 Task: Add Tieman's Dark Fusion, Ground to the cart.
Action: Mouse pressed left at (14, 82)
Screenshot: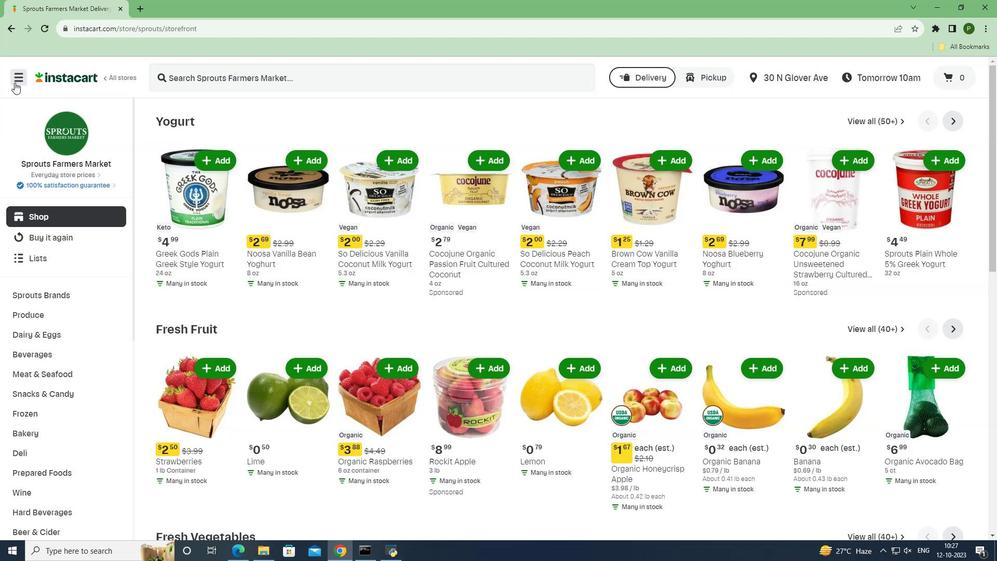 
Action: Mouse moved to (30, 283)
Screenshot: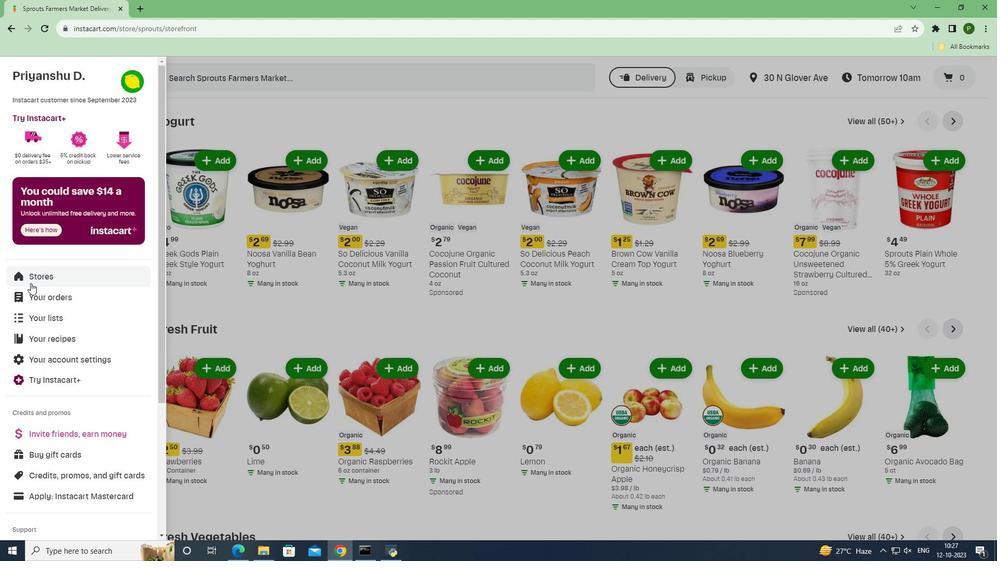 
Action: Mouse pressed left at (30, 283)
Screenshot: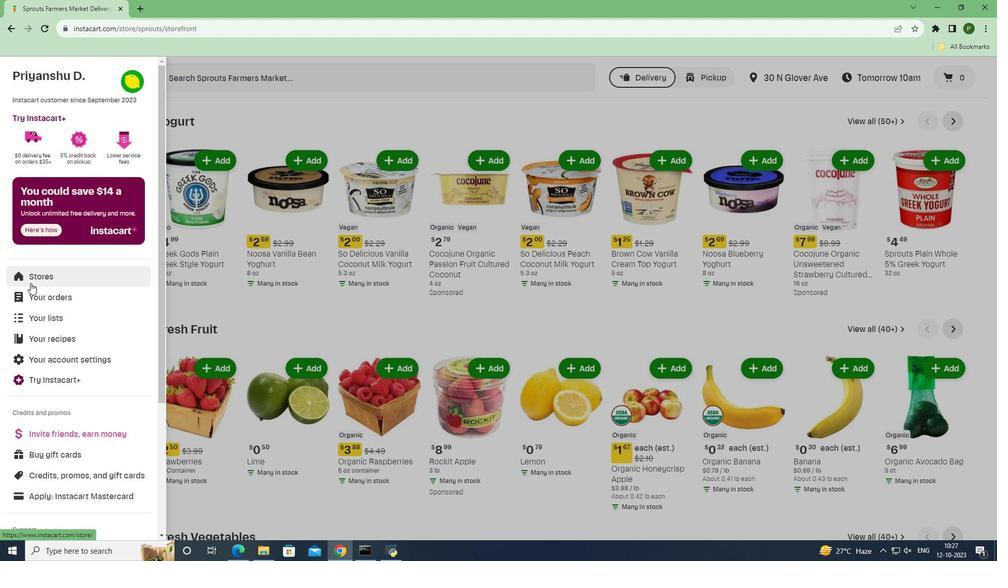 
Action: Mouse moved to (239, 123)
Screenshot: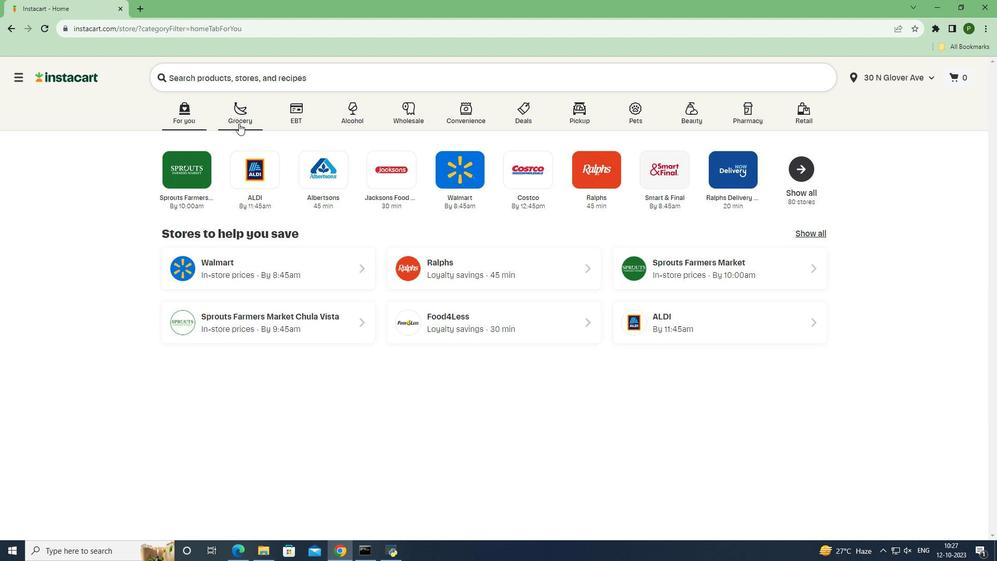 
Action: Mouse pressed left at (239, 123)
Screenshot: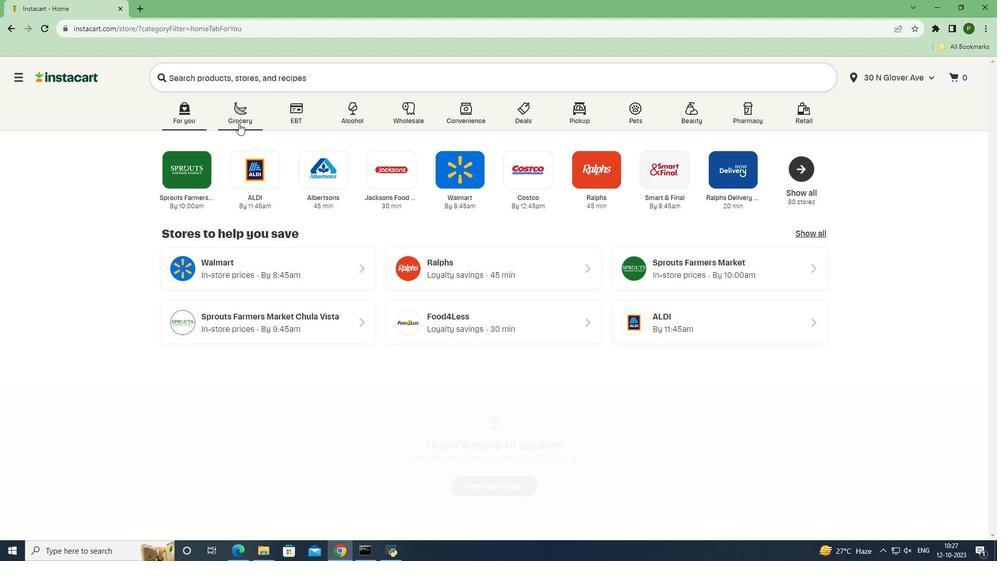
Action: Mouse moved to (421, 246)
Screenshot: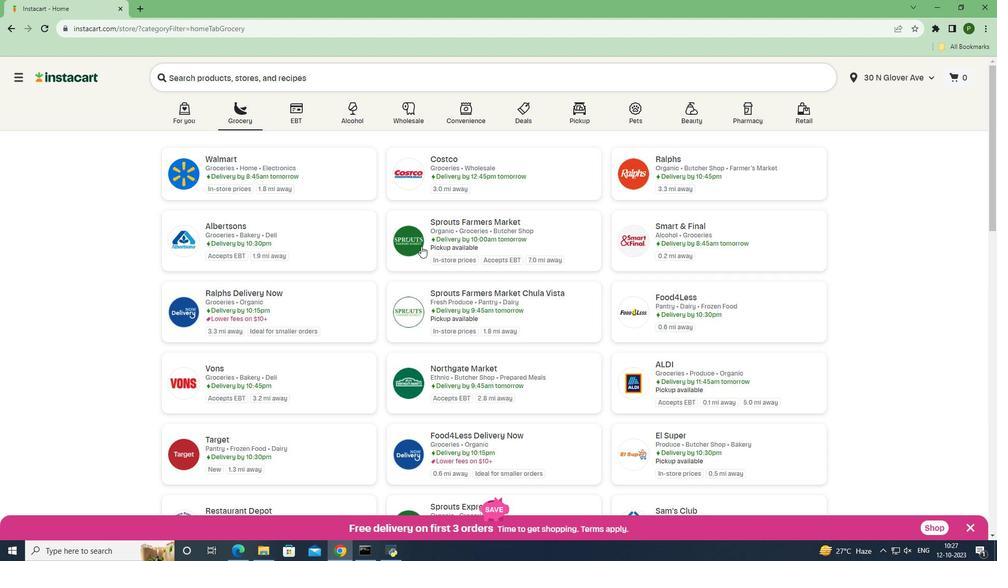 
Action: Mouse pressed left at (421, 246)
Screenshot: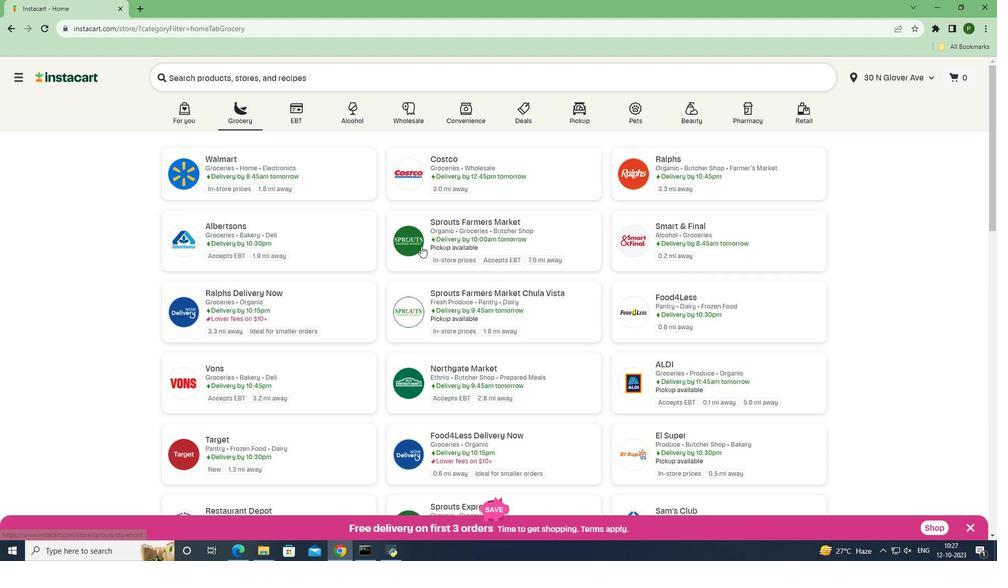 
Action: Mouse moved to (80, 363)
Screenshot: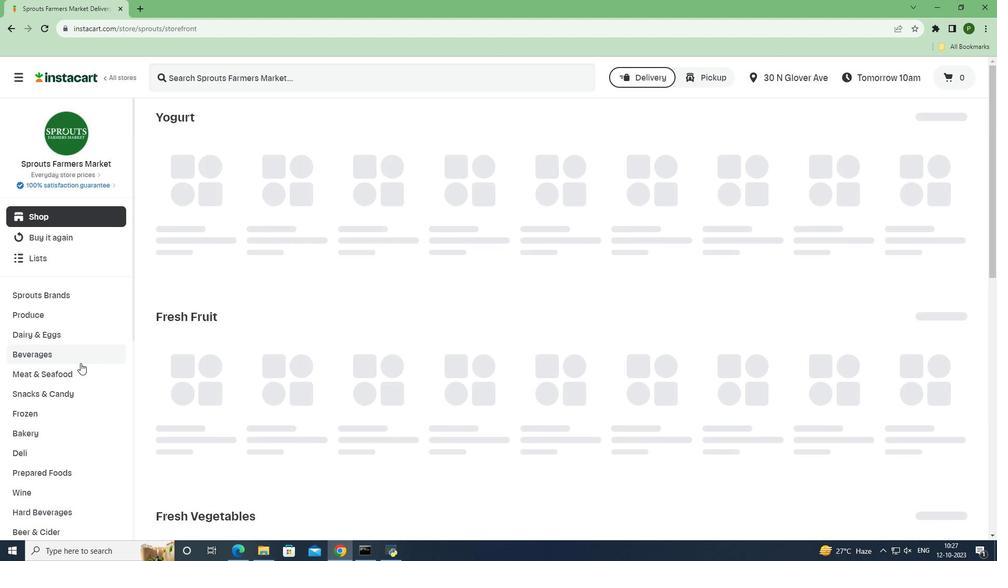 
Action: Mouse pressed left at (80, 363)
Screenshot: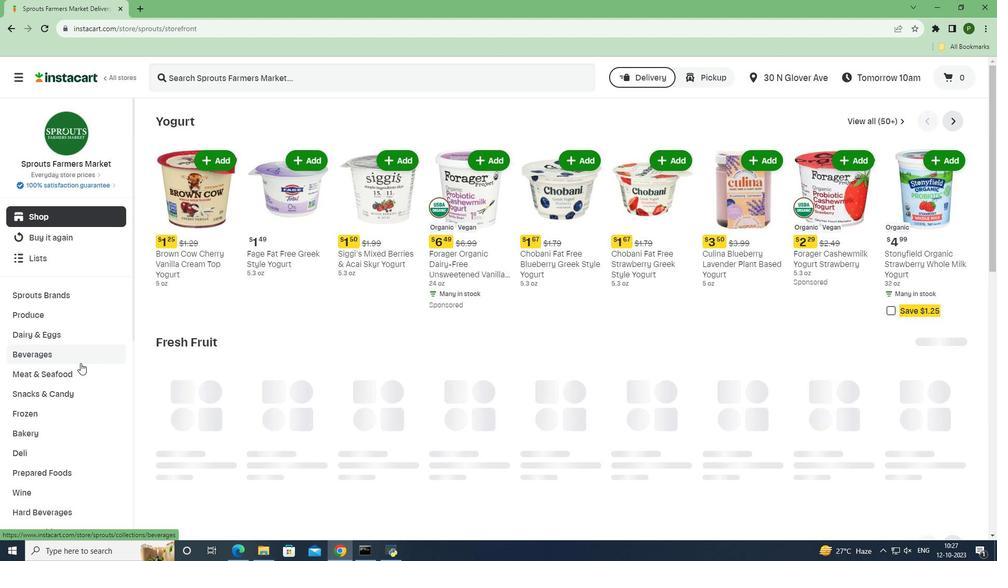 
Action: Mouse moved to (390, 149)
Screenshot: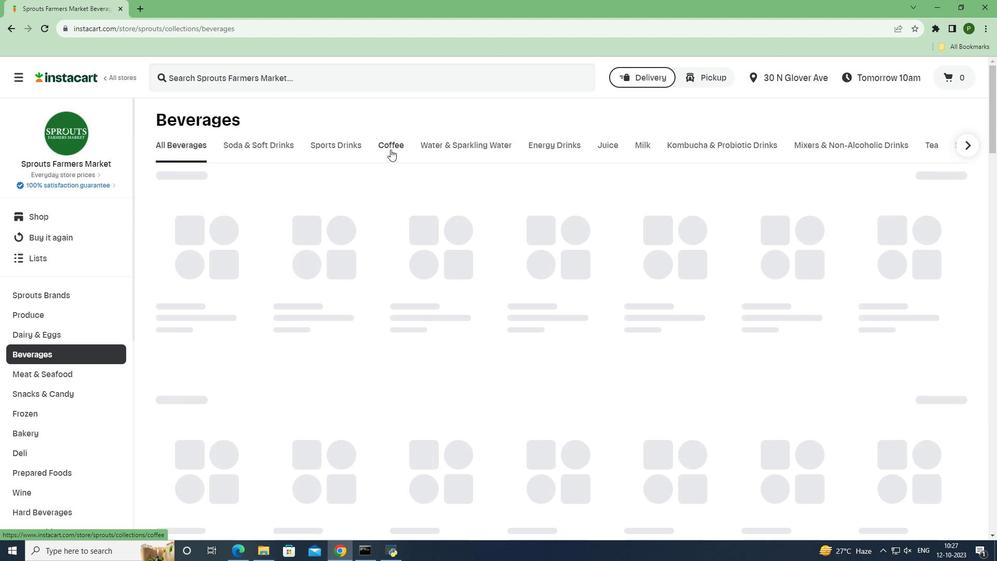 
Action: Mouse pressed left at (390, 149)
Screenshot: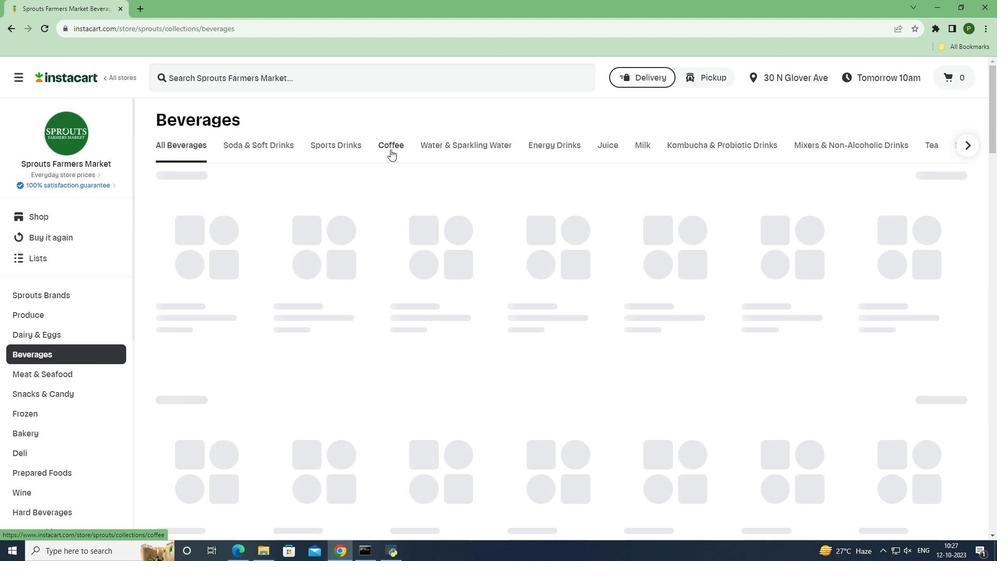
Action: Mouse moved to (294, 72)
Screenshot: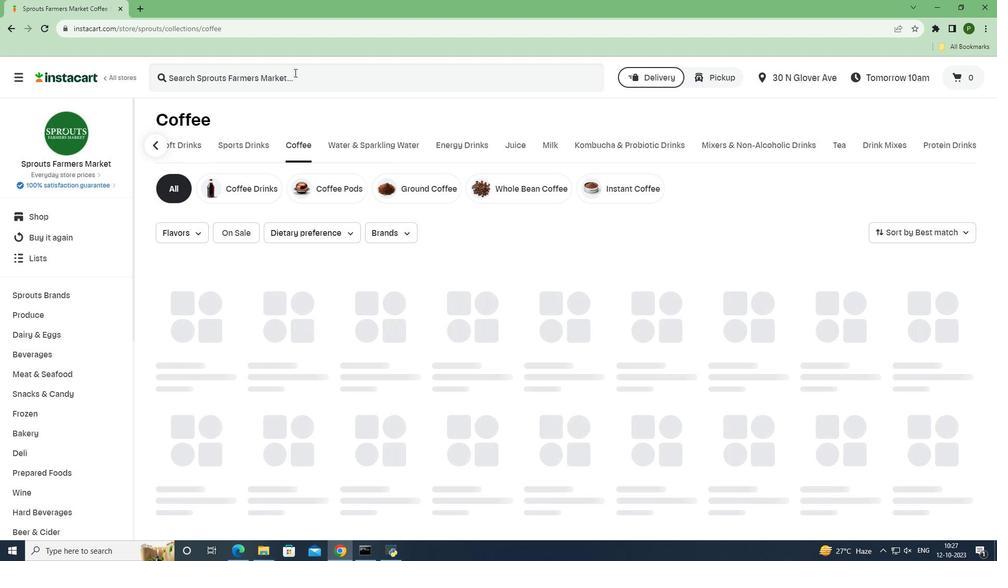 
Action: Mouse pressed left at (294, 72)
Screenshot: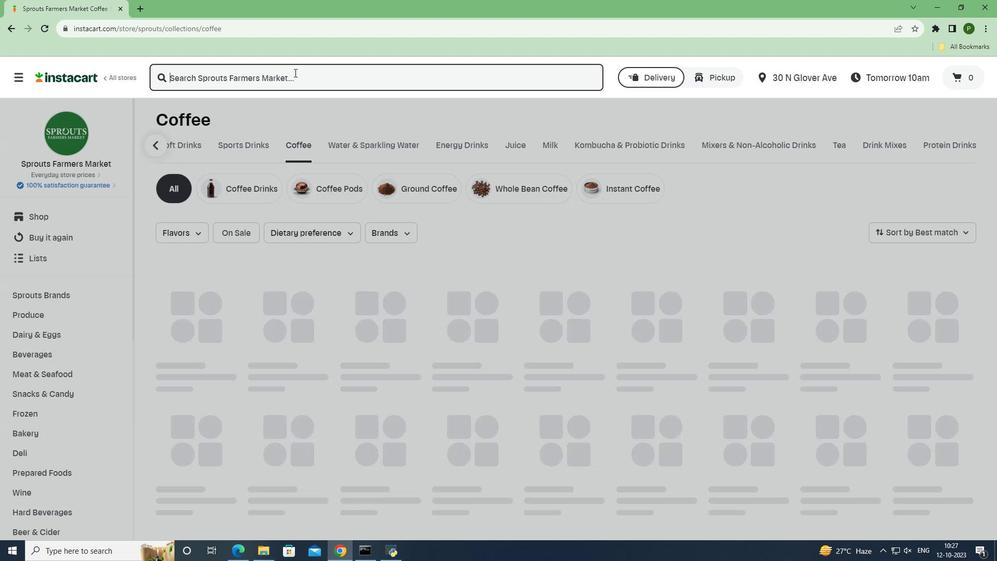 
Action: Key pressed <Key.caps_lock>T<Key.caps_lock>ieman's<Key.space><Key.caps_lock>D<Key.caps_lock>ark<Key.space><Key.caps_lock>F<Key.caps_lock>usion,<Key.space><Key.caps_lock>G<Key.caps_lock>round<Key.space><Key.enter>
Screenshot: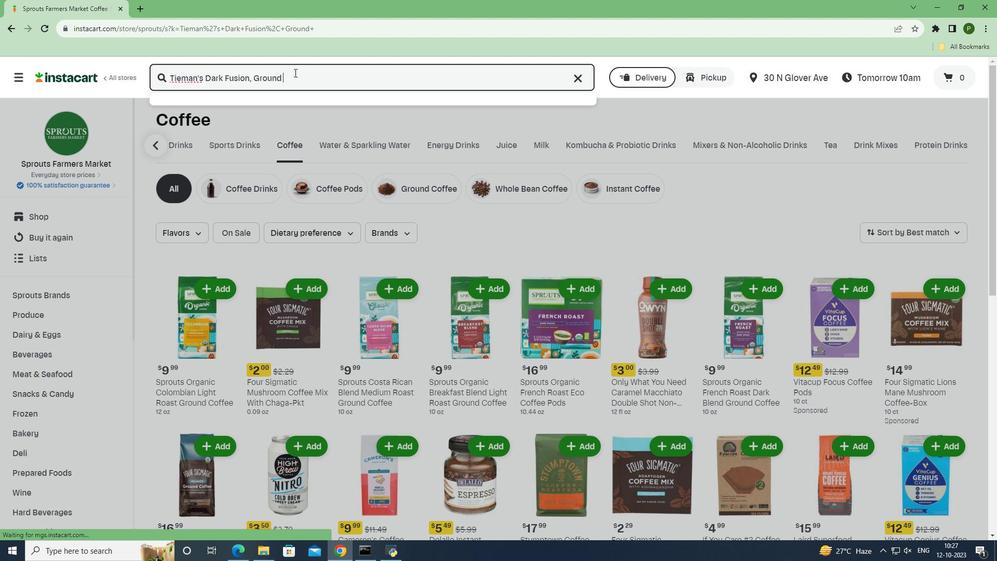
Action: Mouse moved to (465, 179)
Screenshot: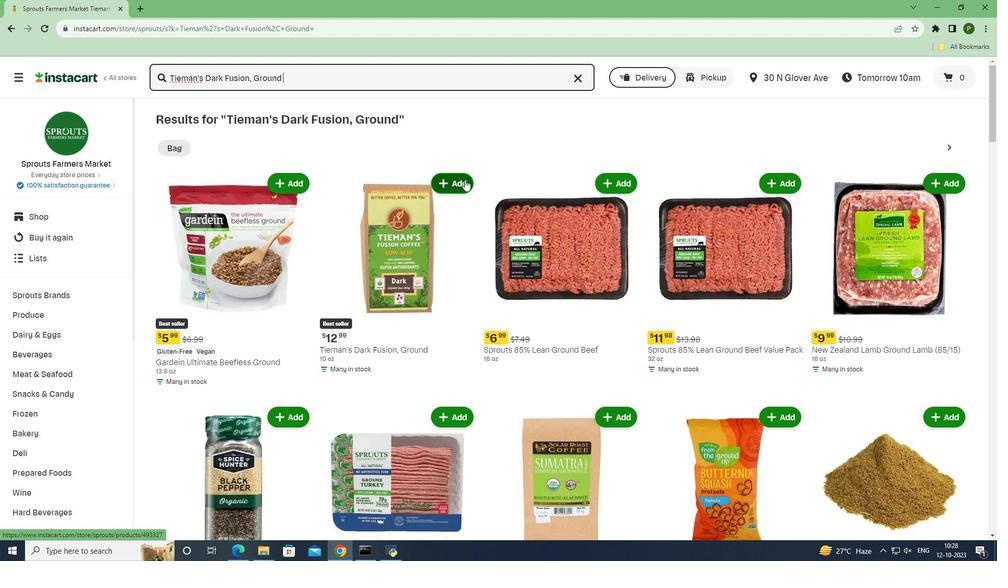 
Action: Mouse pressed left at (465, 179)
Screenshot: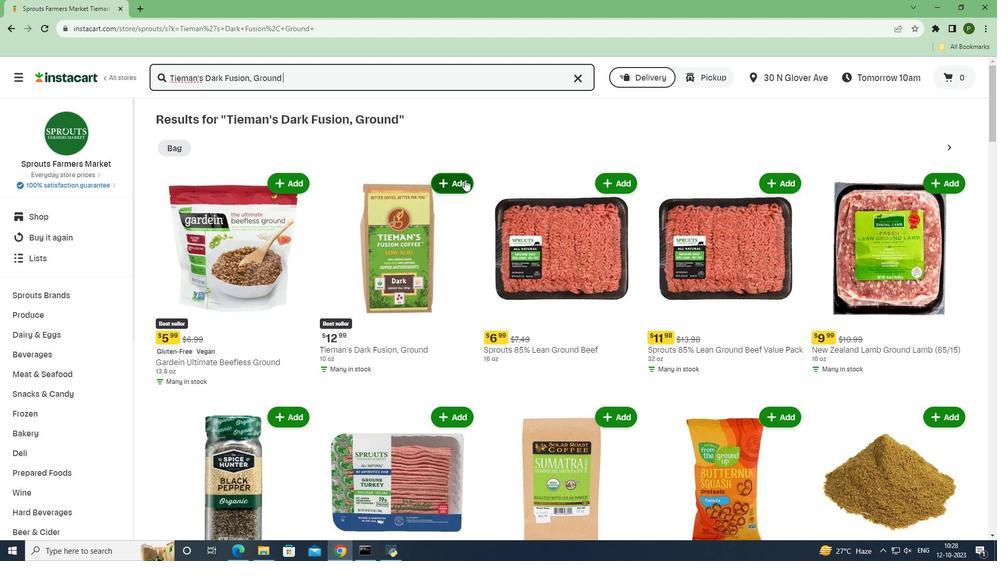 
Action: Mouse moved to (471, 232)
Screenshot: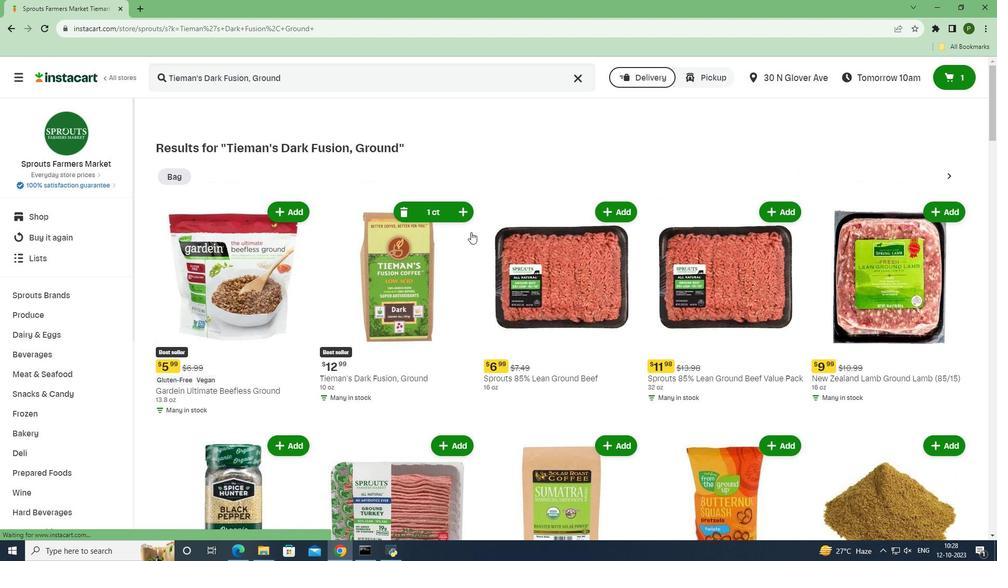 
